 Task: Change  the formatting of the data to 'Which is Less than 10, 'In conditional formating, put the option 'Light Red Fill with Drak Red Text. 'add another formatting option Format As Table, insert the option 'Blue Table style Light 9 ', change the format of Column Width to Auto fit Row HeightIn the sheet  Financial Tracker Logbookbook
Action: Mouse moved to (67, 121)
Screenshot: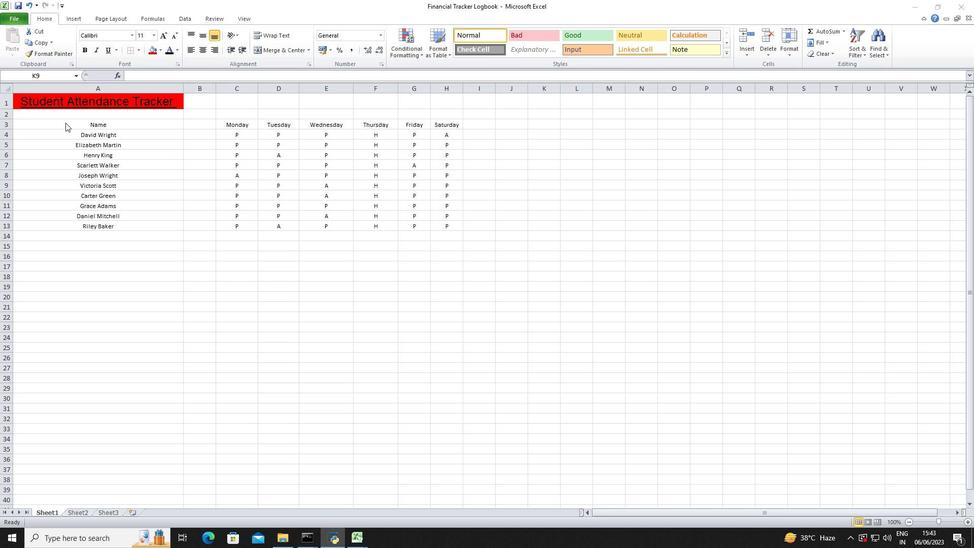 
Action: Mouse pressed left at (67, 121)
Screenshot: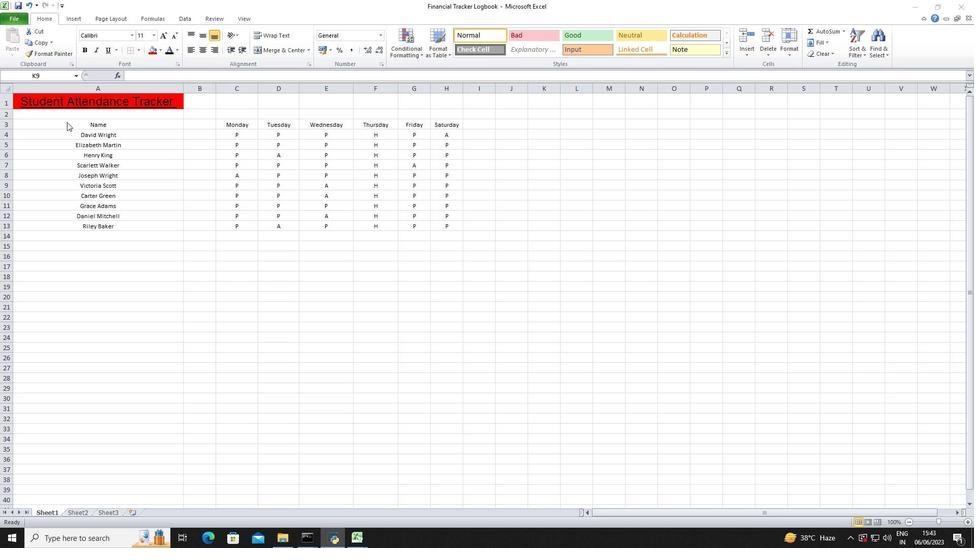 
Action: Mouse moved to (80, 128)
Screenshot: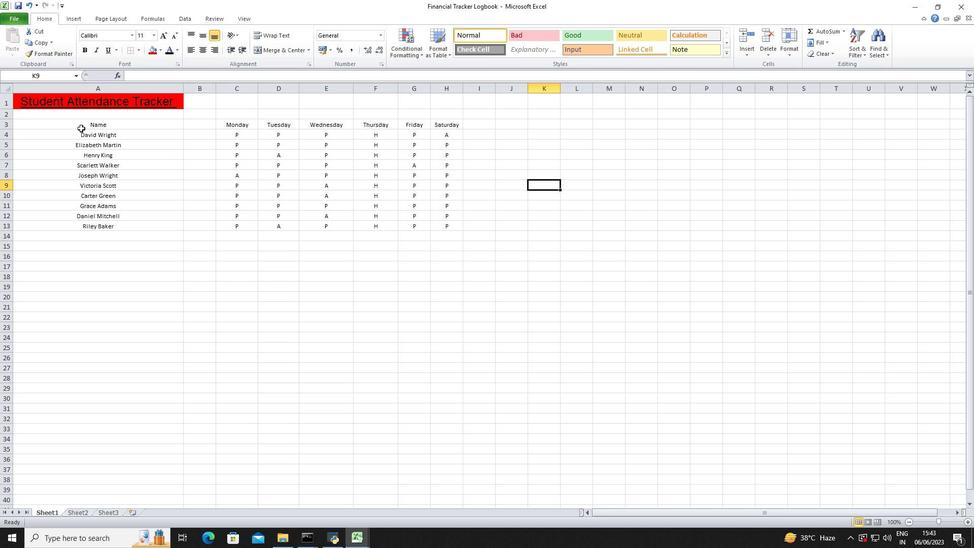
Action: Mouse pressed left at (80, 128)
Screenshot: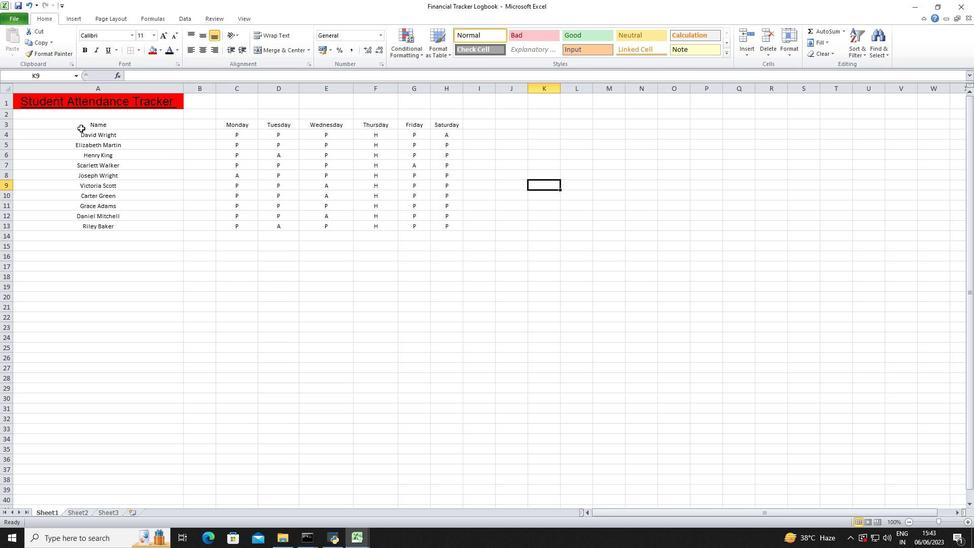 
Action: Mouse moved to (420, 50)
Screenshot: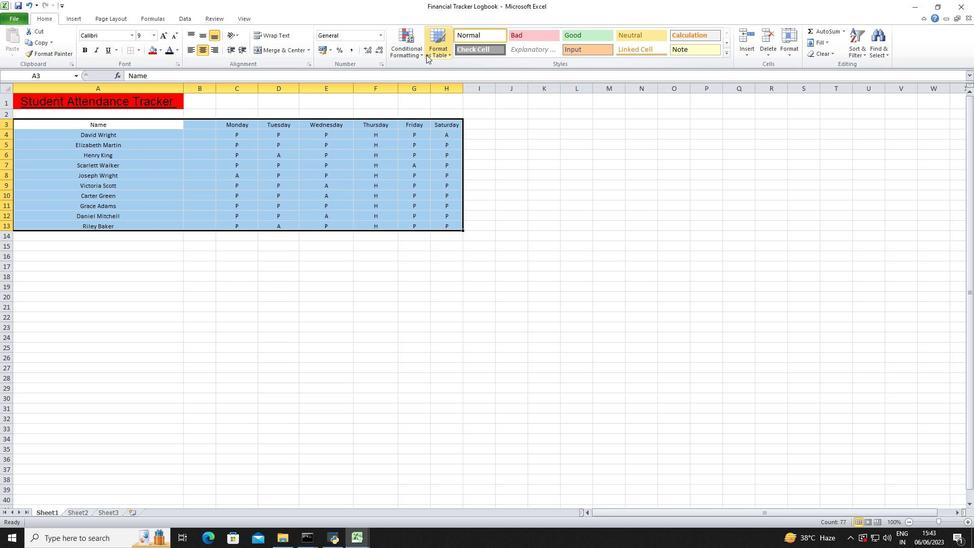 
Action: Mouse pressed left at (420, 50)
Screenshot: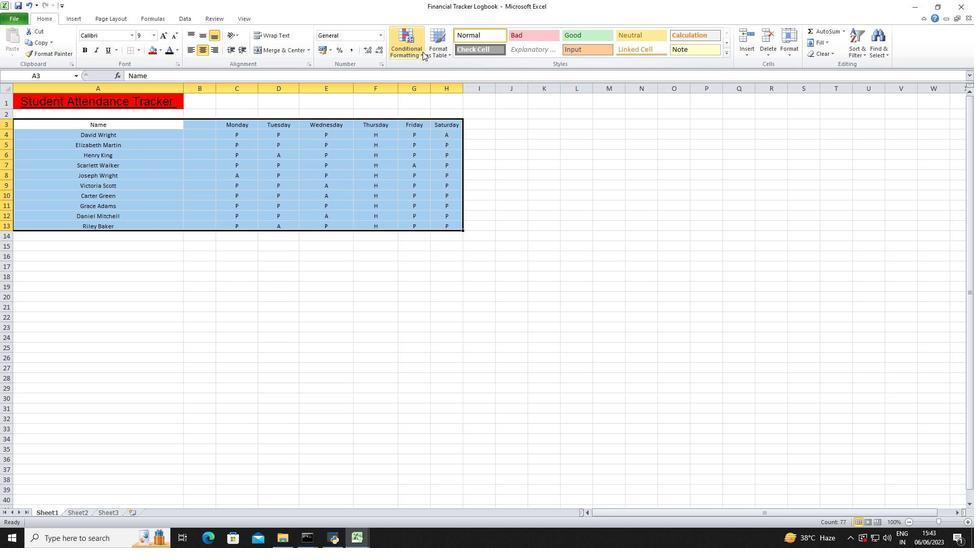 
Action: Mouse moved to (523, 91)
Screenshot: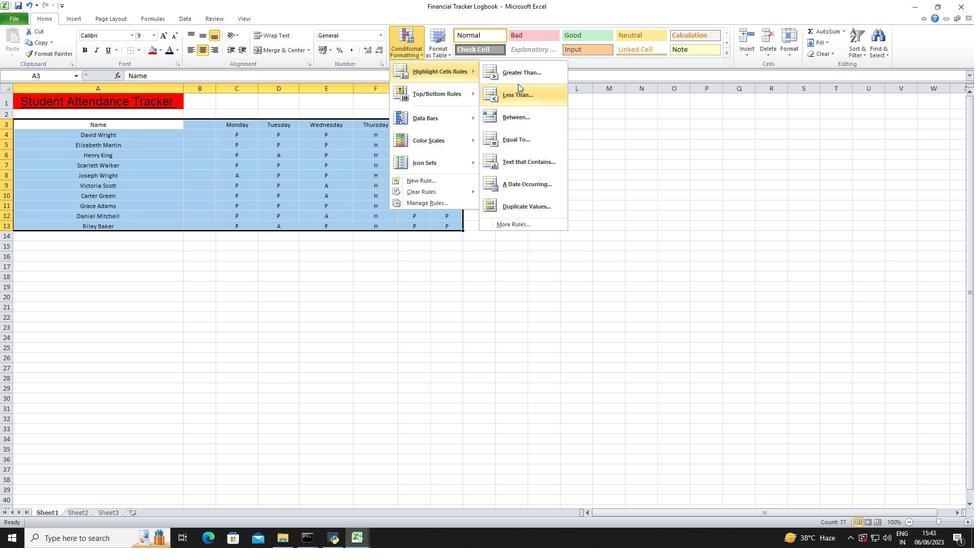 
Action: Mouse pressed left at (523, 91)
Screenshot: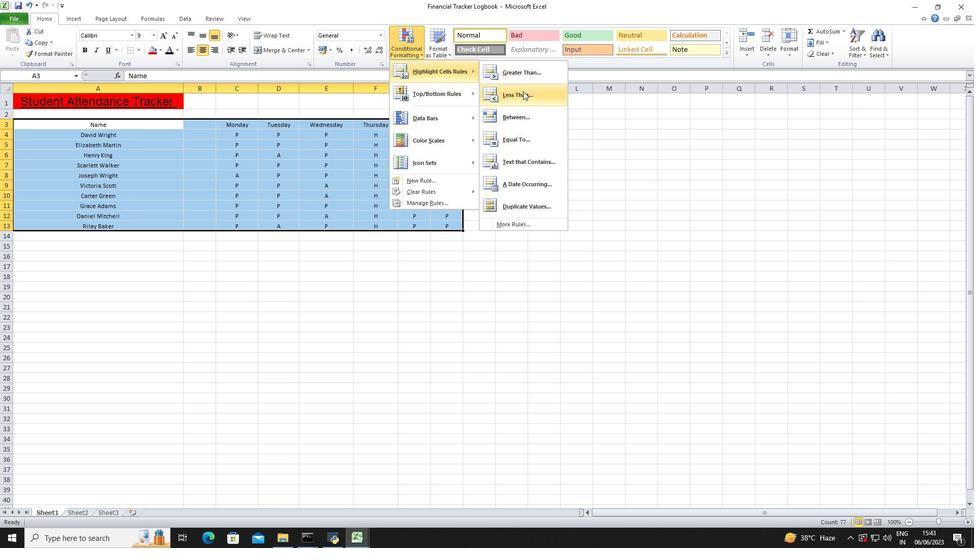 
Action: Mouse moved to (217, 249)
Screenshot: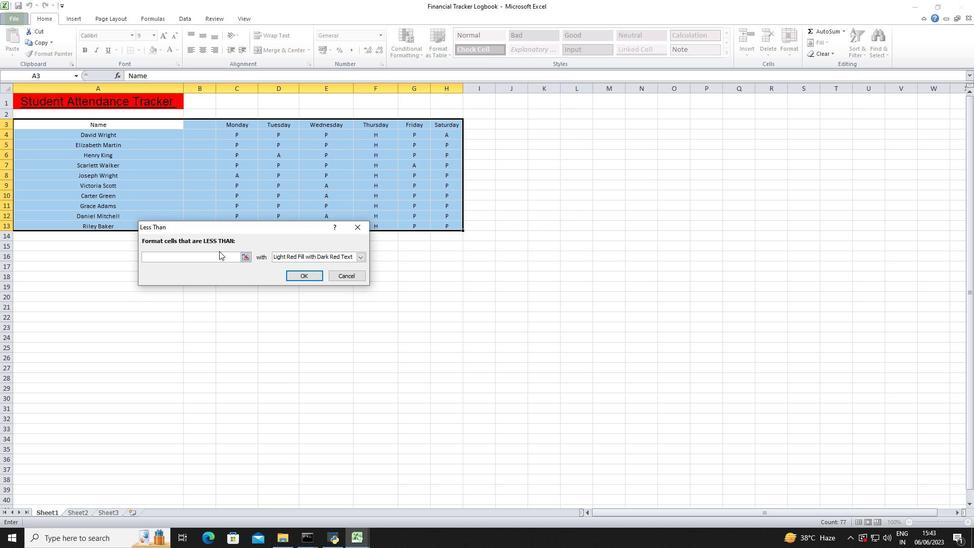 
Action: Key pressed 10
Screenshot: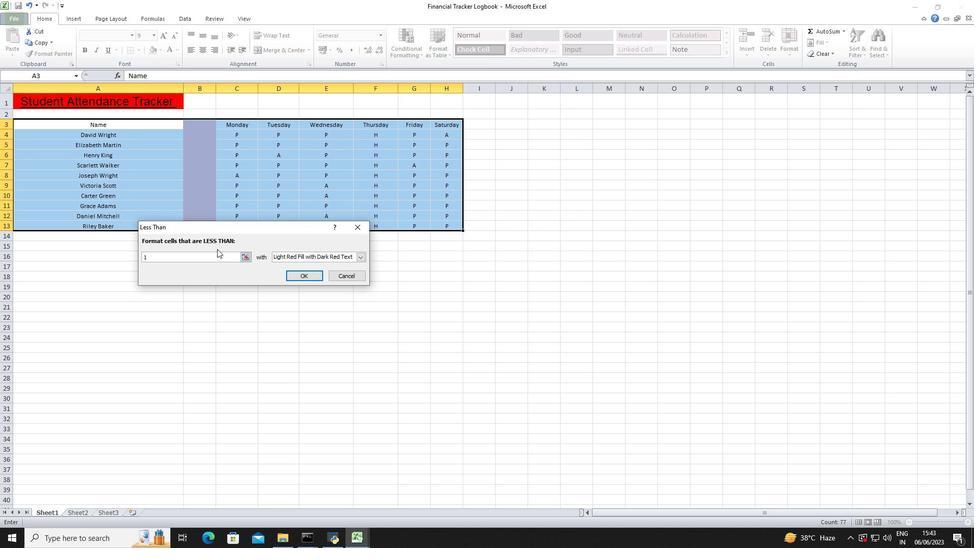 
Action: Mouse moved to (299, 255)
Screenshot: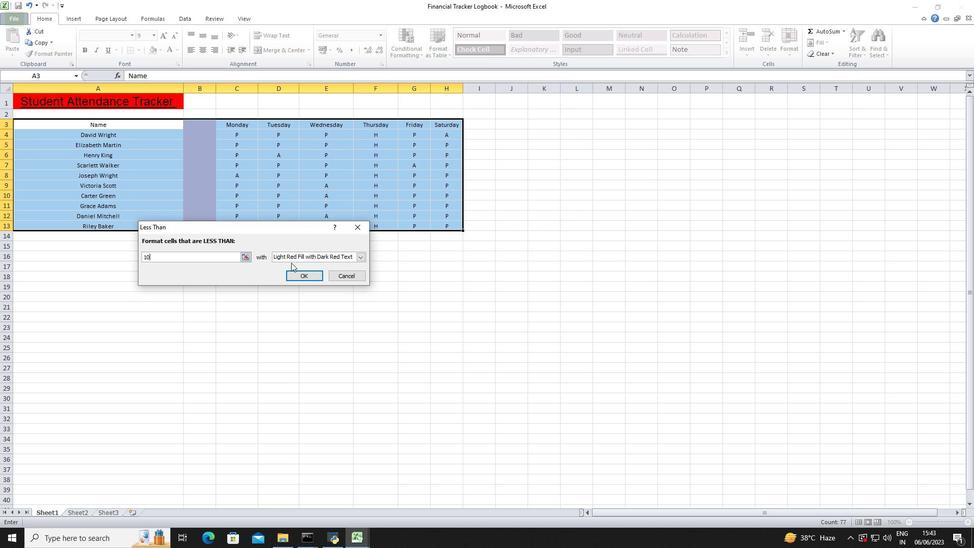 
Action: Mouse pressed left at (299, 255)
Screenshot: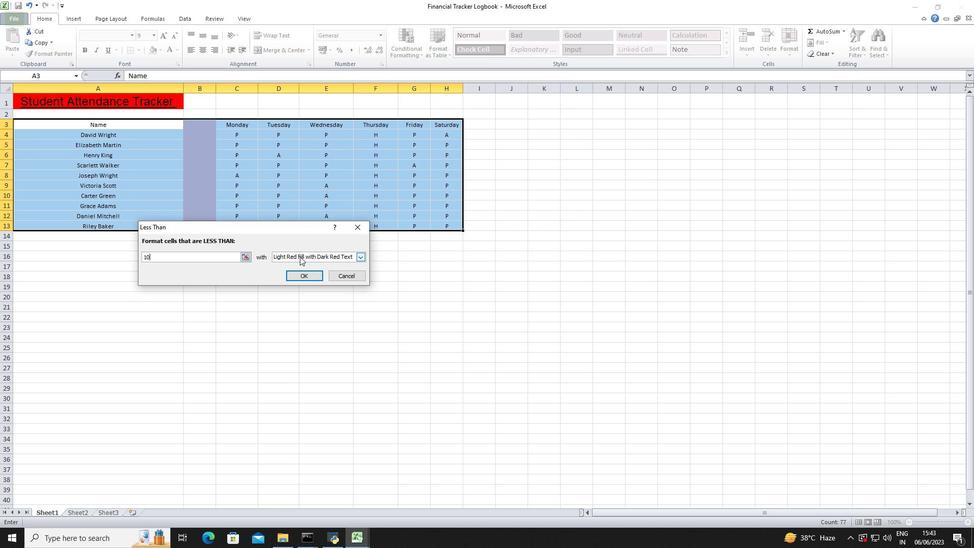 
Action: Mouse moved to (302, 265)
Screenshot: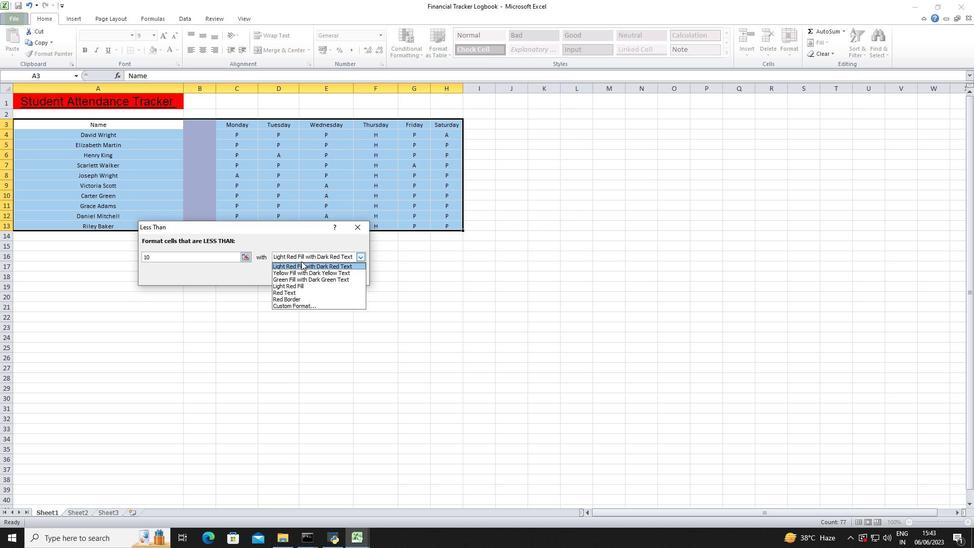 
Action: Mouse pressed left at (302, 265)
Screenshot: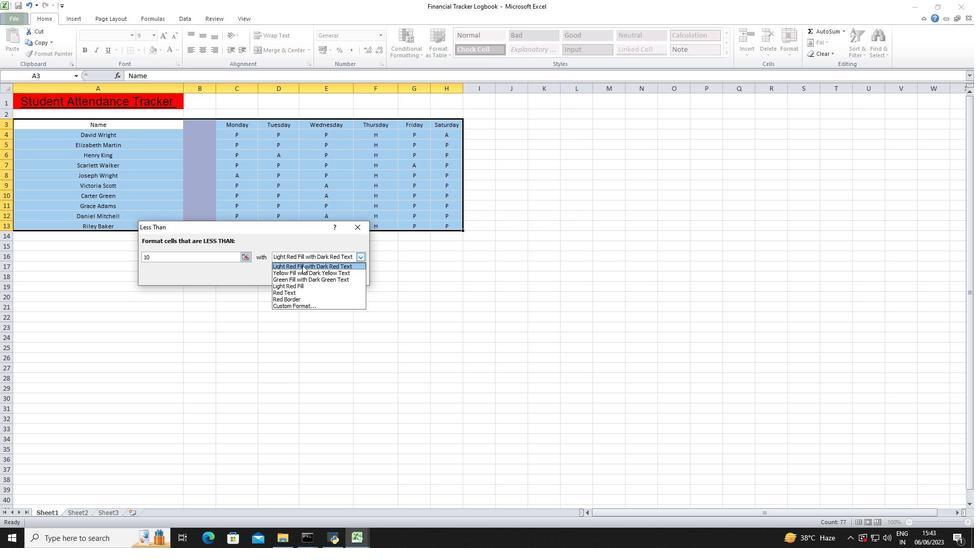 
Action: Mouse moved to (302, 280)
Screenshot: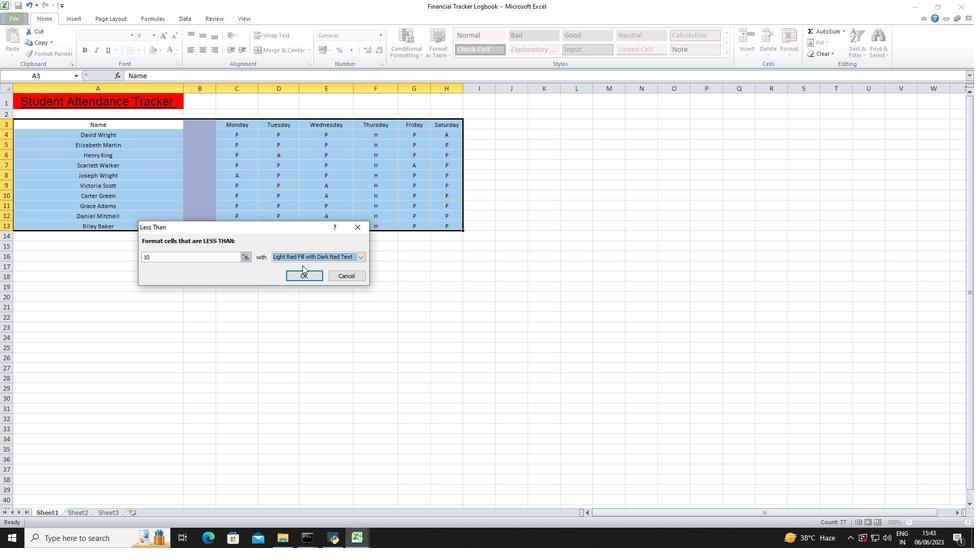 
Action: Mouse pressed left at (302, 280)
Screenshot: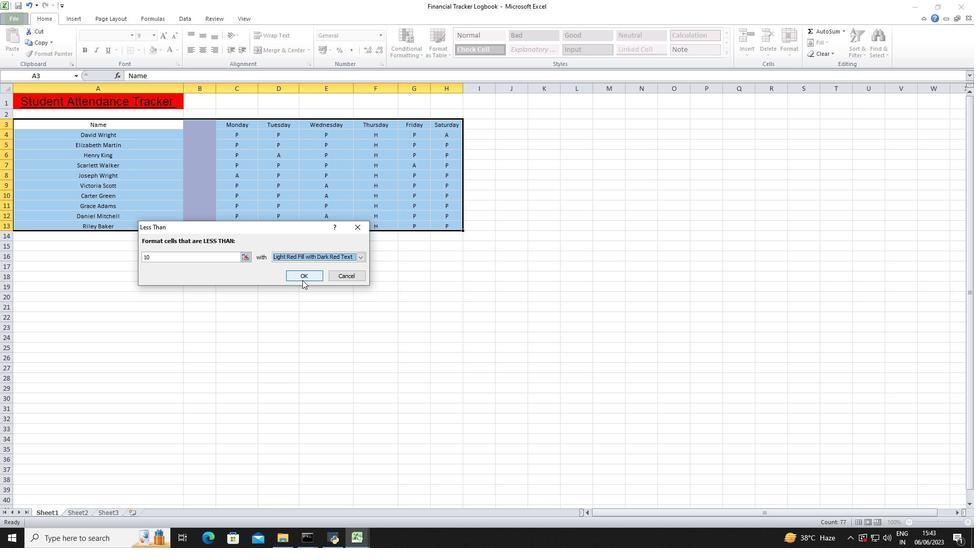
Action: Mouse moved to (446, 57)
Screenshot: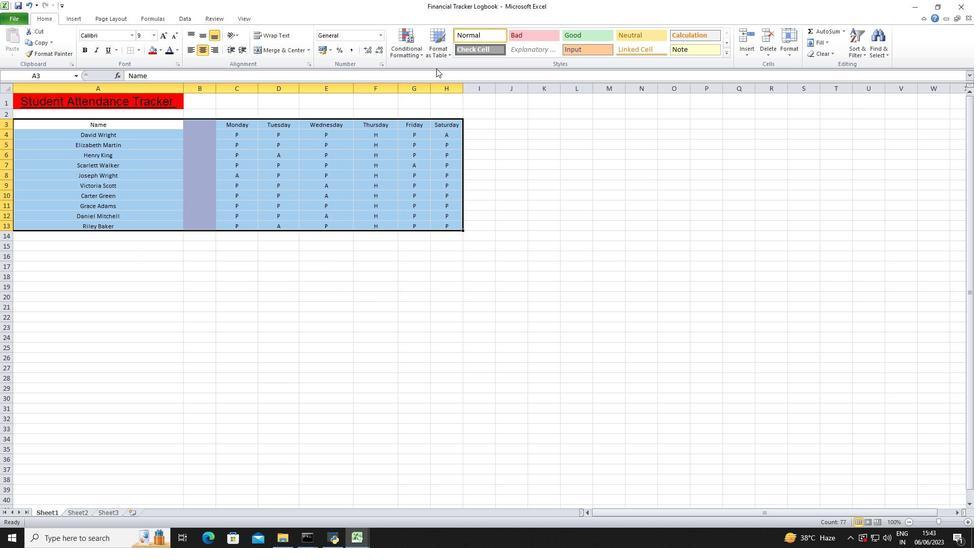 
Action: Mouse pressed left at (446, 57)
Screenshot: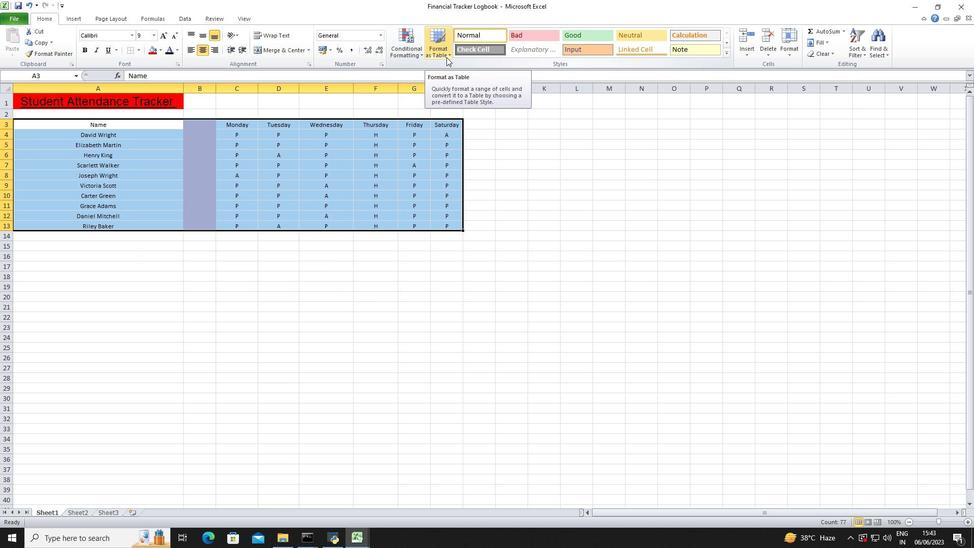 
Action: Mouse moved to (470, 97)
Screenshot: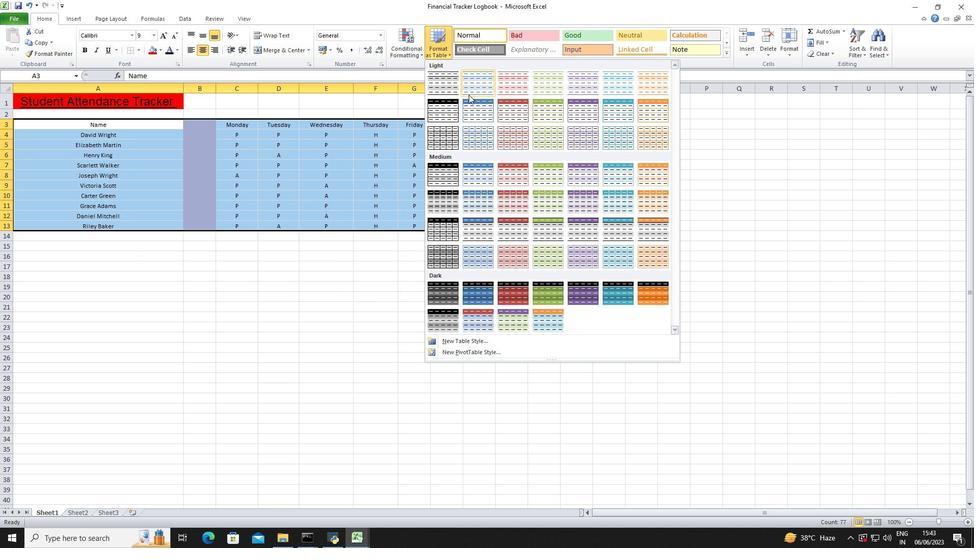 
Action: Mouse pressed left at (470, 97)
Screenshot: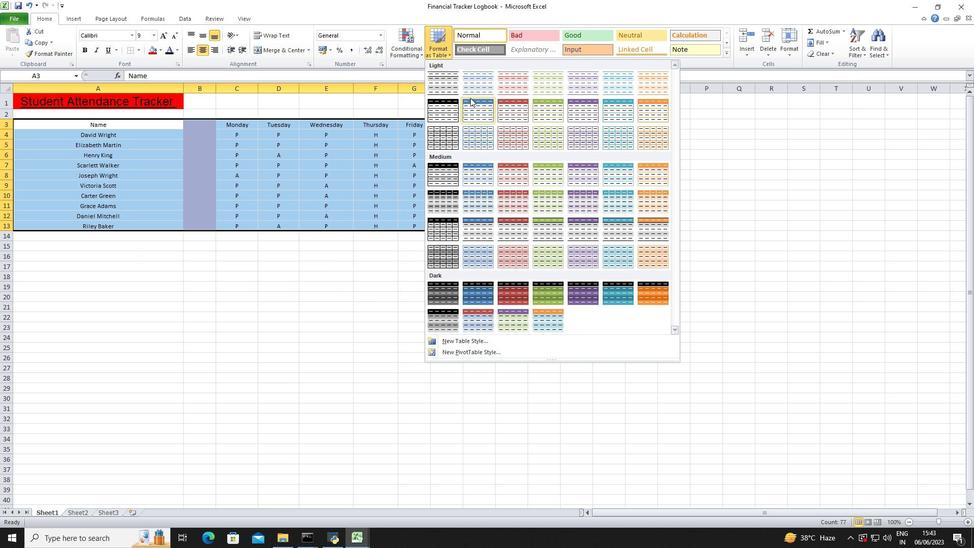 
Action: Mouse moved to (252, 277)
Screenshot: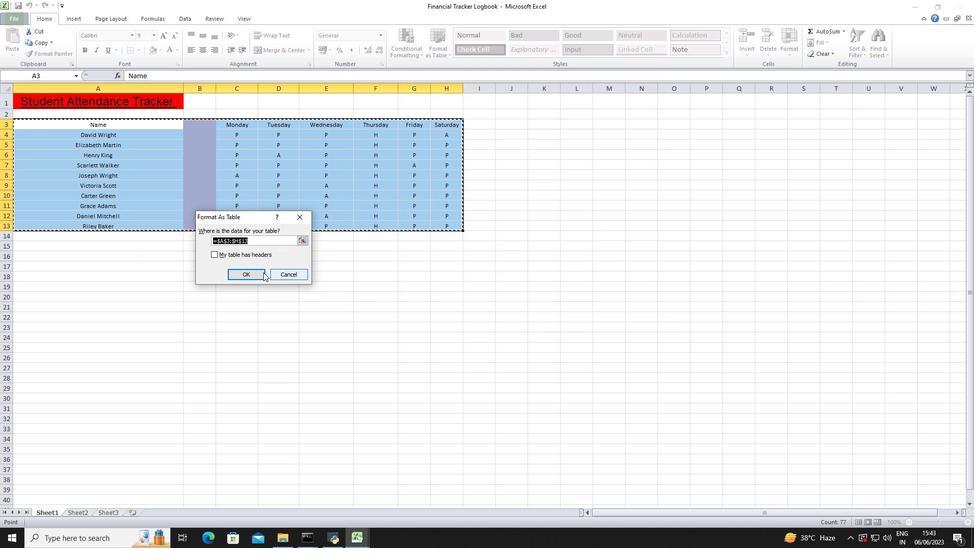 
Action: Mouse pressed left at (252, 277)
Screenshot: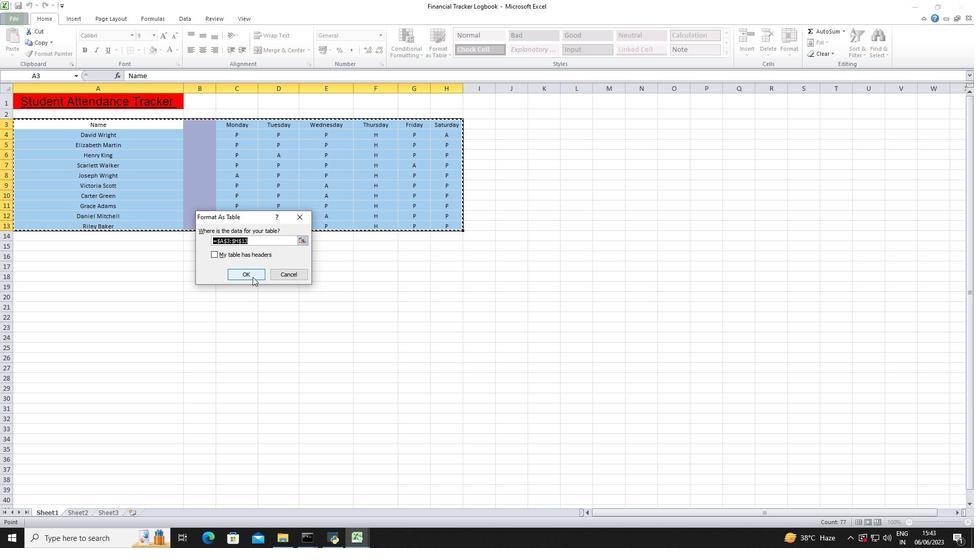 
Action: Mouse moved to (49, 15)
Screenshot: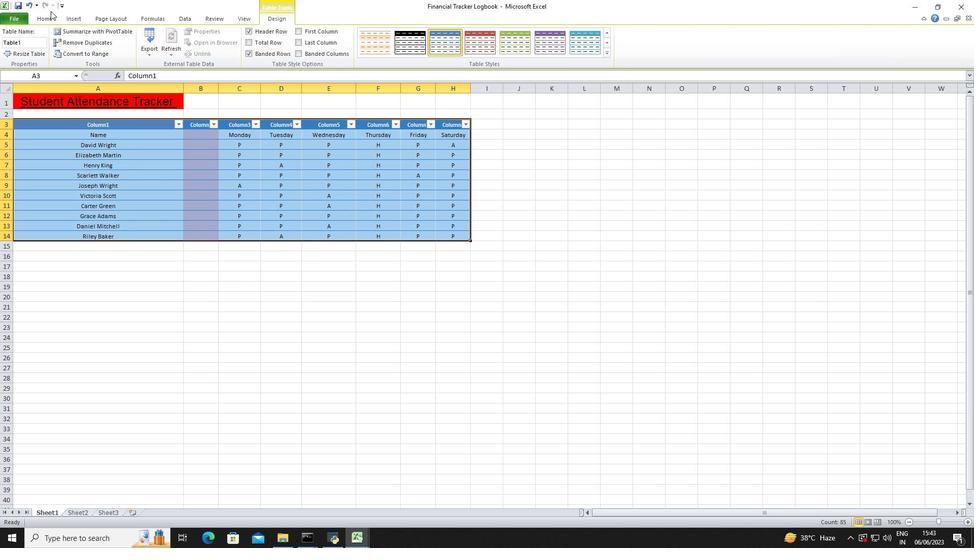 
Action: Mouse pressed left at (49, 15)
Screenshot: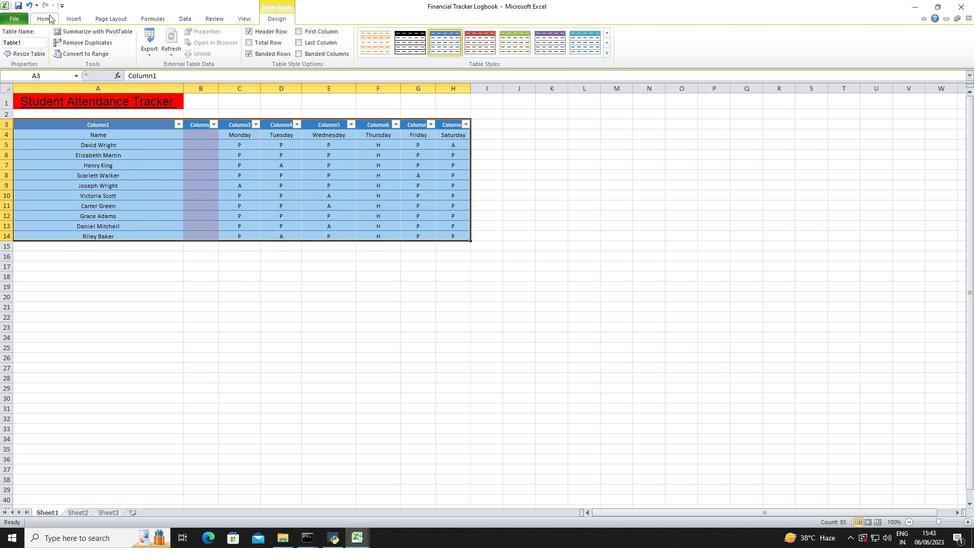 
Action: Mouse moved to (794, 54)
Screenshot: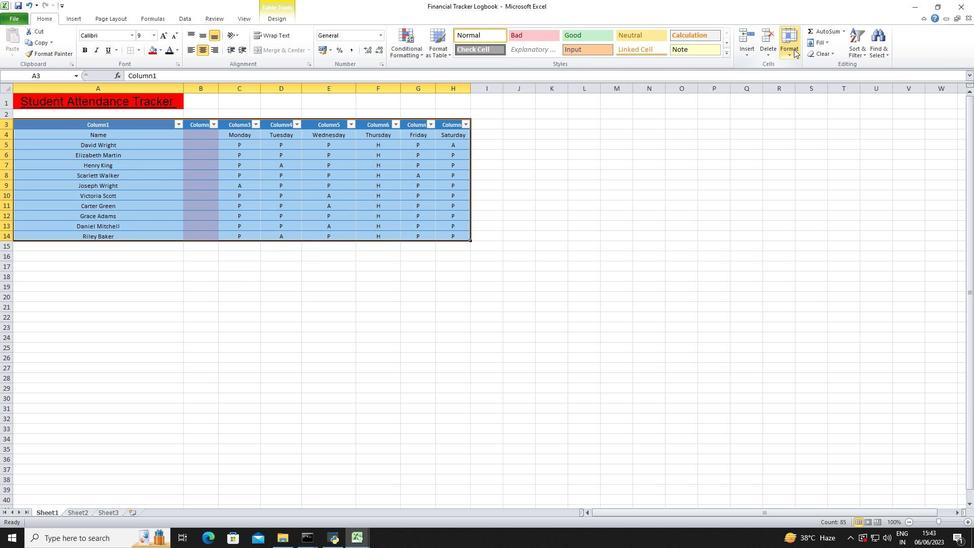 
Action: Mouse pressed left at (794, 54)
Screenshot: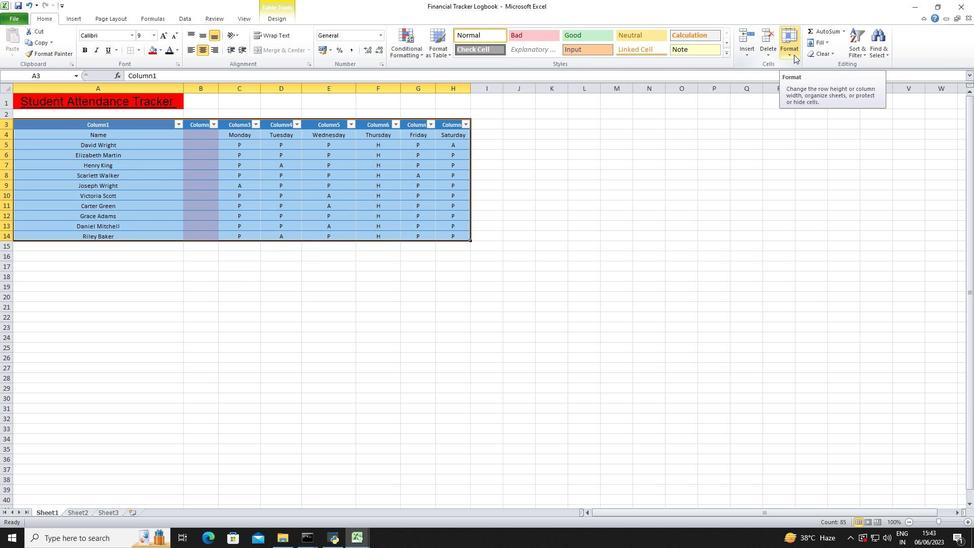 
Action: Mouse moved to (809, 88)
Screenshot: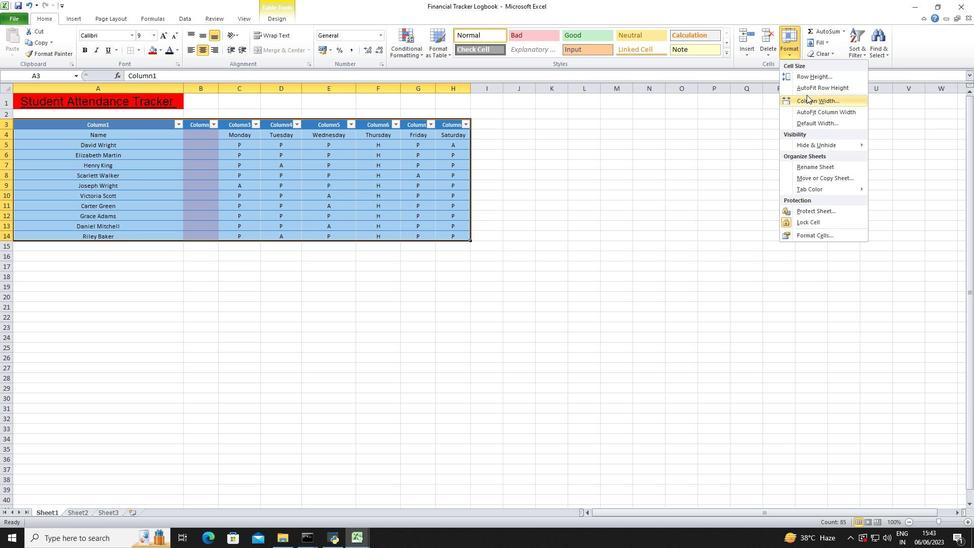 
Action: Mouse pressed left at (809, 88)
Screenshot: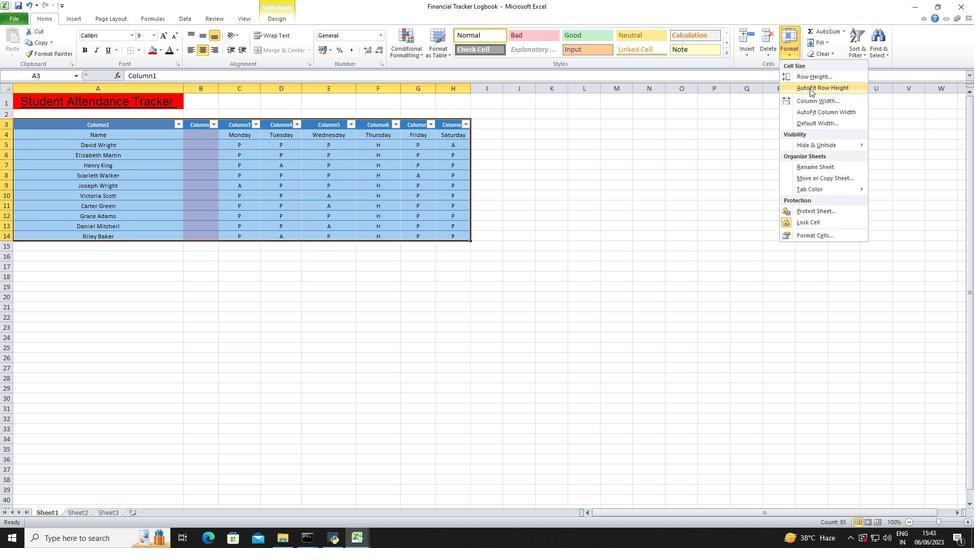 
Action: Mouse moved to (563, 174)
Screenshot: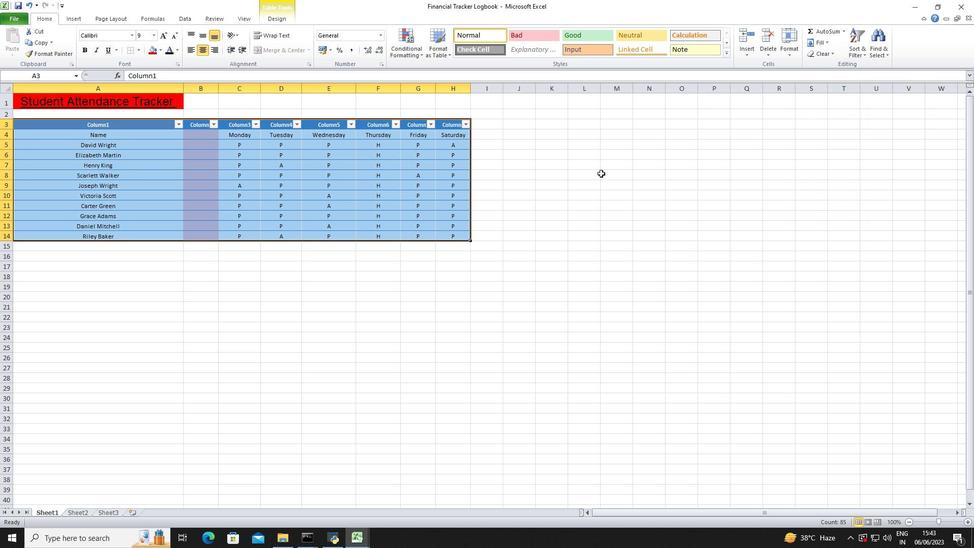 
Action: Mouse pressed left at (563, 174)
Screenshot: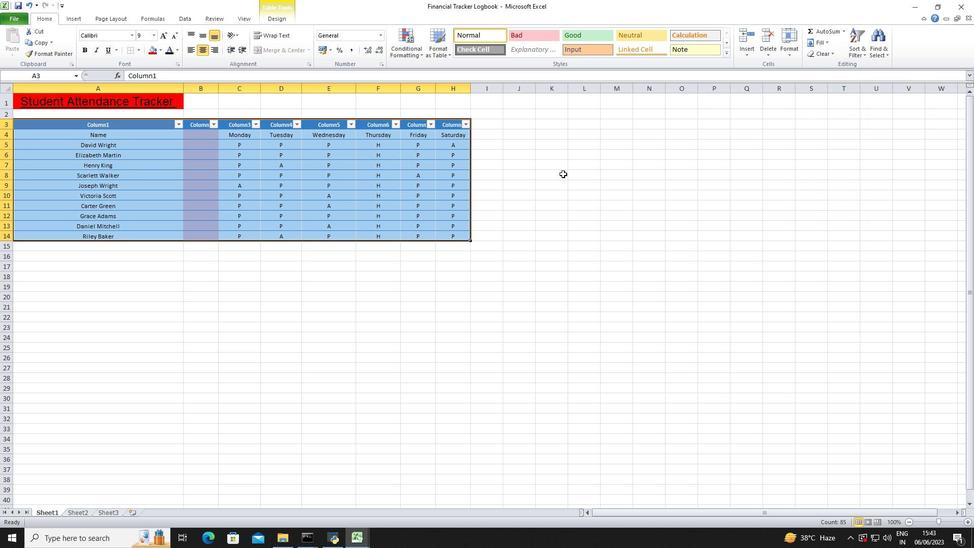 
